 Task: Calculate the distance between San Francisco and de Young Museum.
Action: Key pressed san<Key.space>
Screenshot: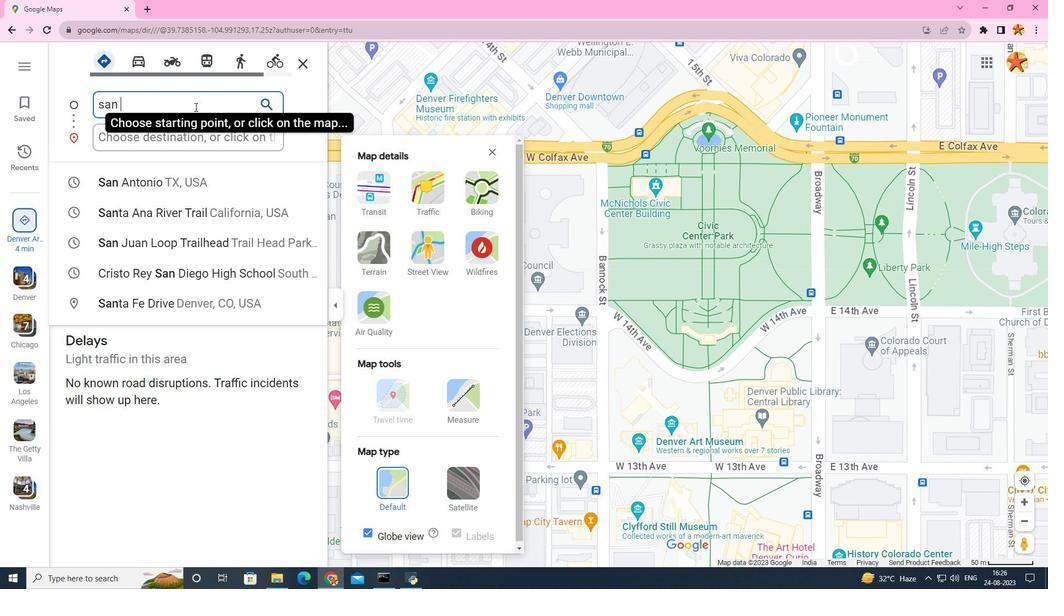 
Action: Mouse moved to (174, 94)
Screenshot: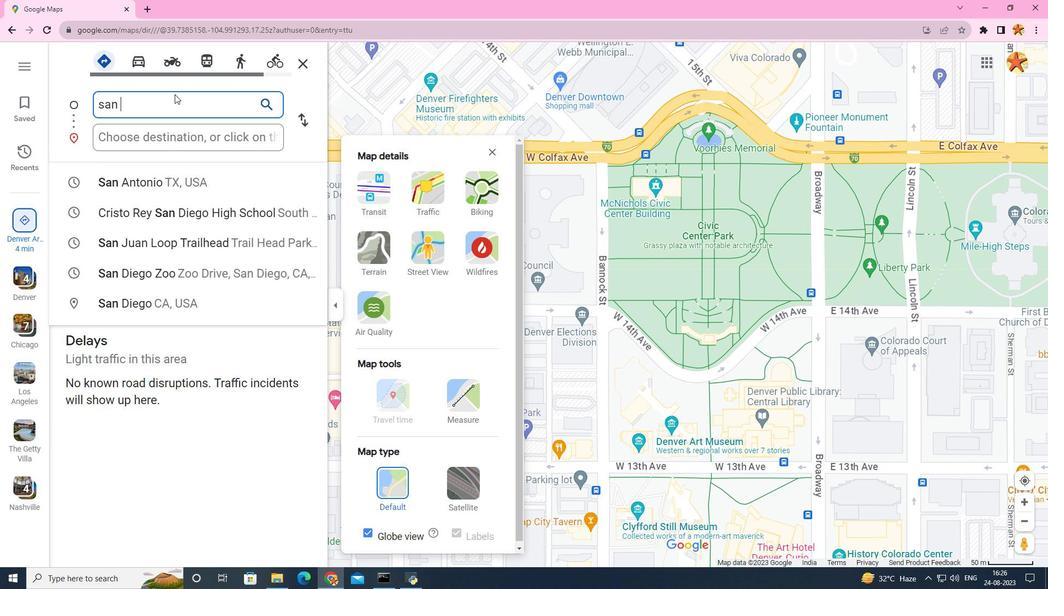 
Action: Key pressed fr
Screenshot: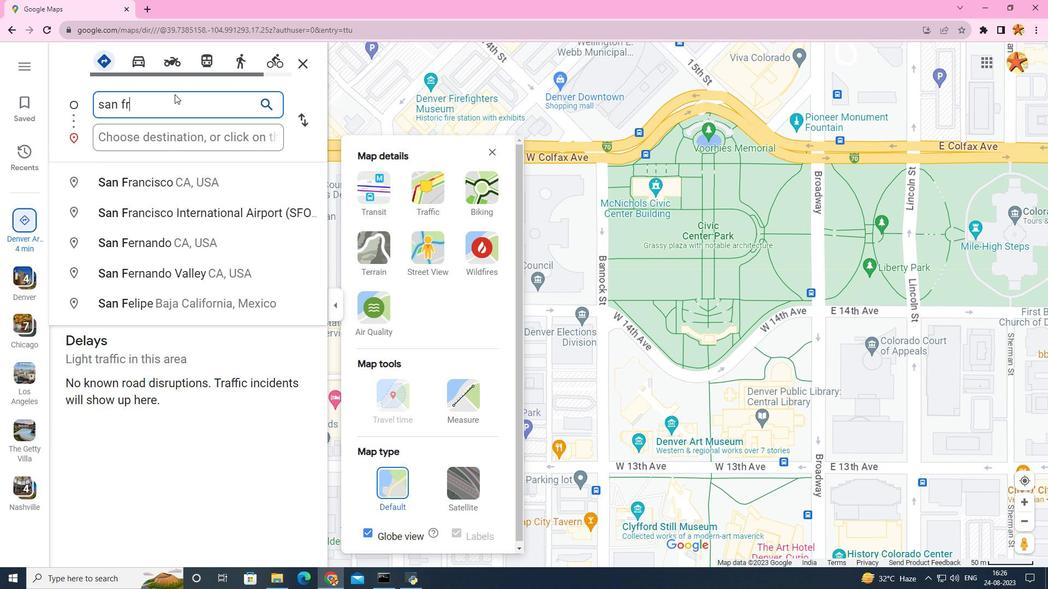 
Action: Mouse moved to (138, 180)
Screenshot: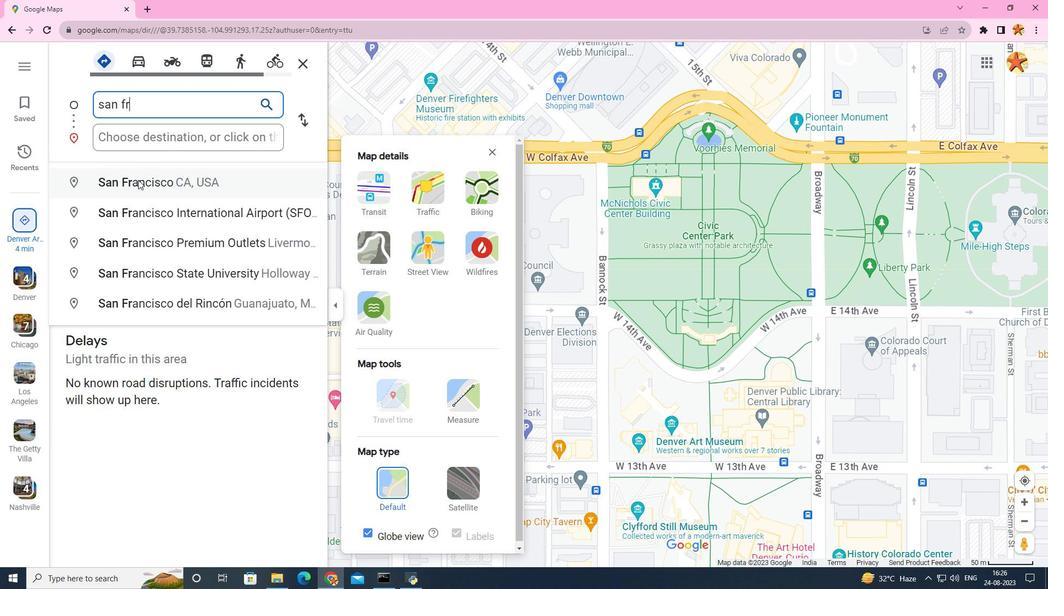 
Action: Mouse pressed left at (138, 180)
Screenshot: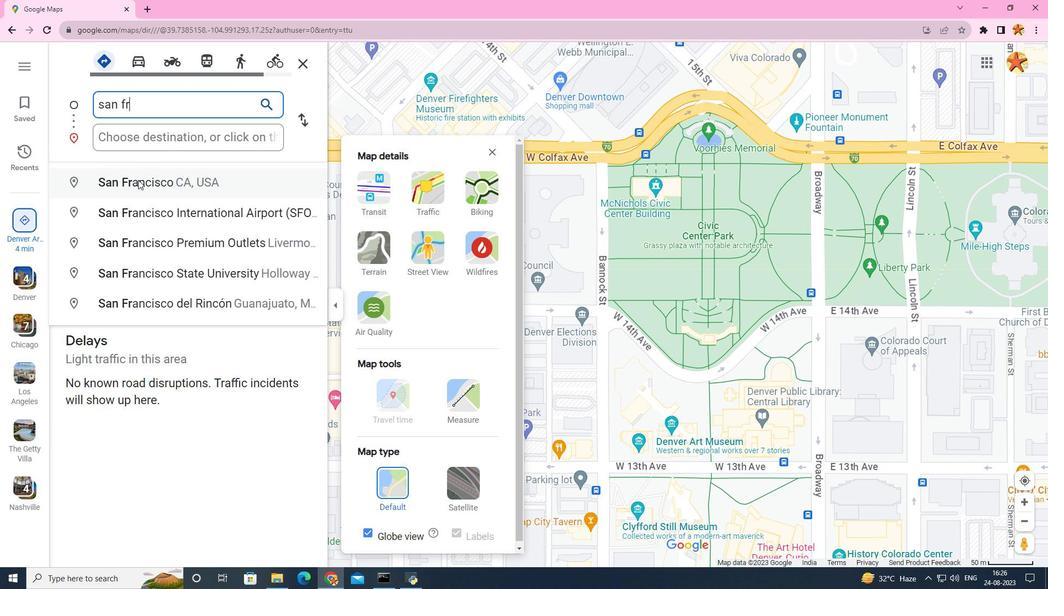 
Action: Mouse moved to (140, 131)
Screenshot: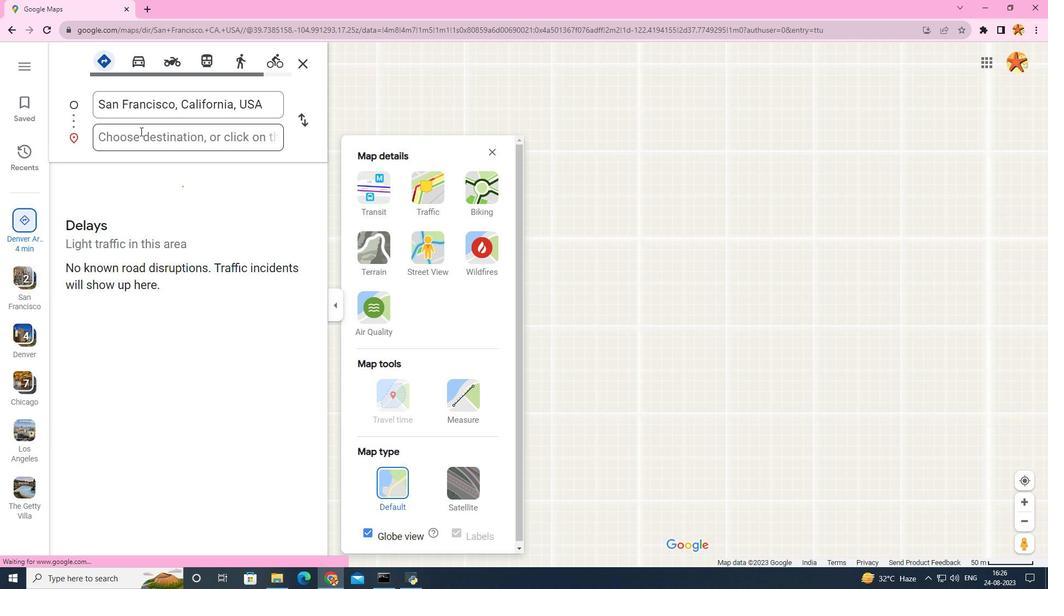 
Action: Mouse pressed left at (140, 131)
Screenshot: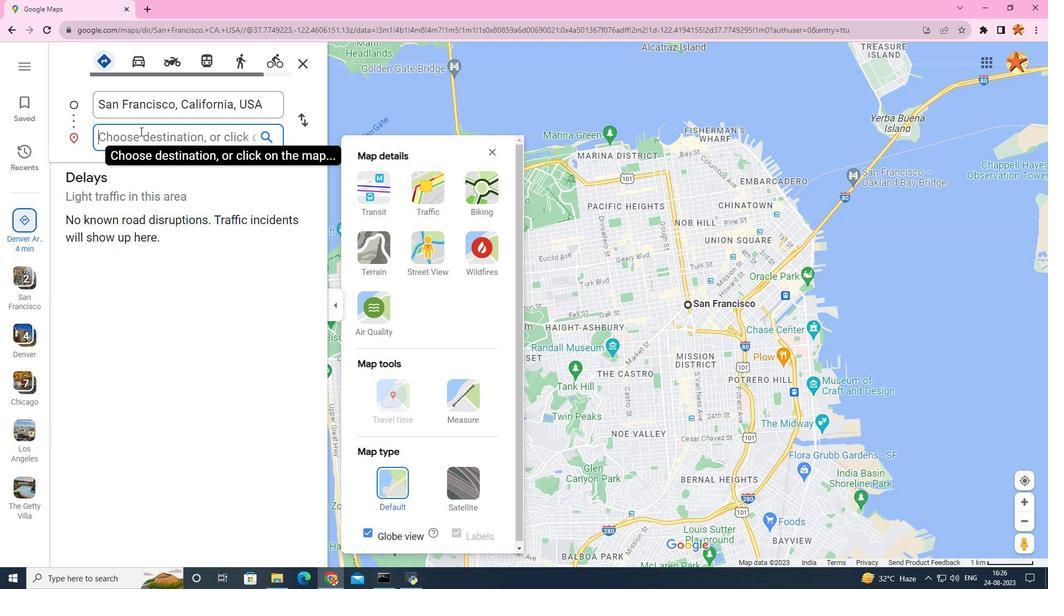 
Action: Mouse moved to (144, 126)
Screenshot: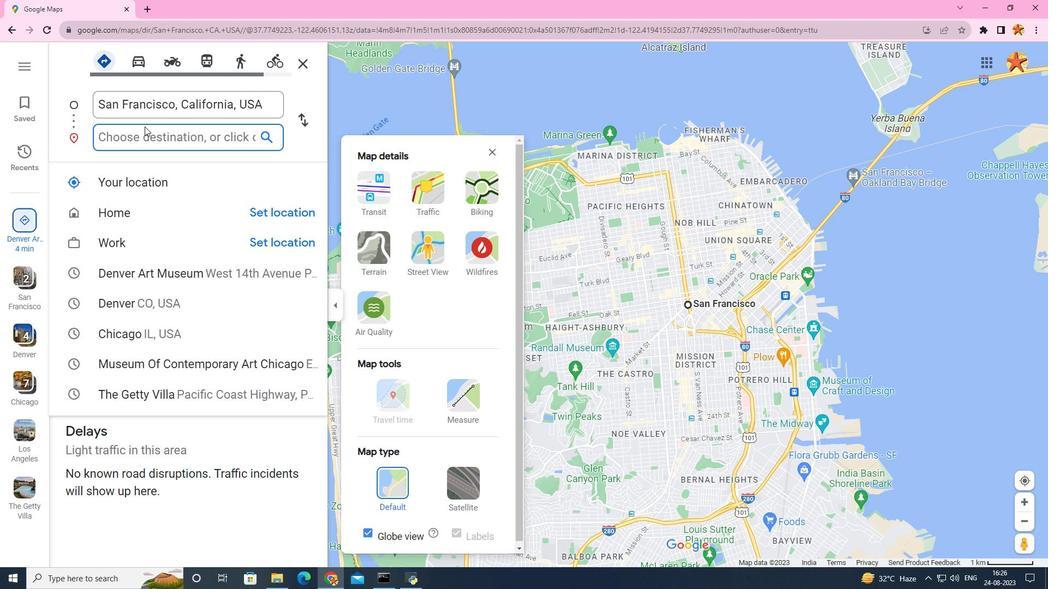 
Action: Key pressed de<Key.space>
Screenshot: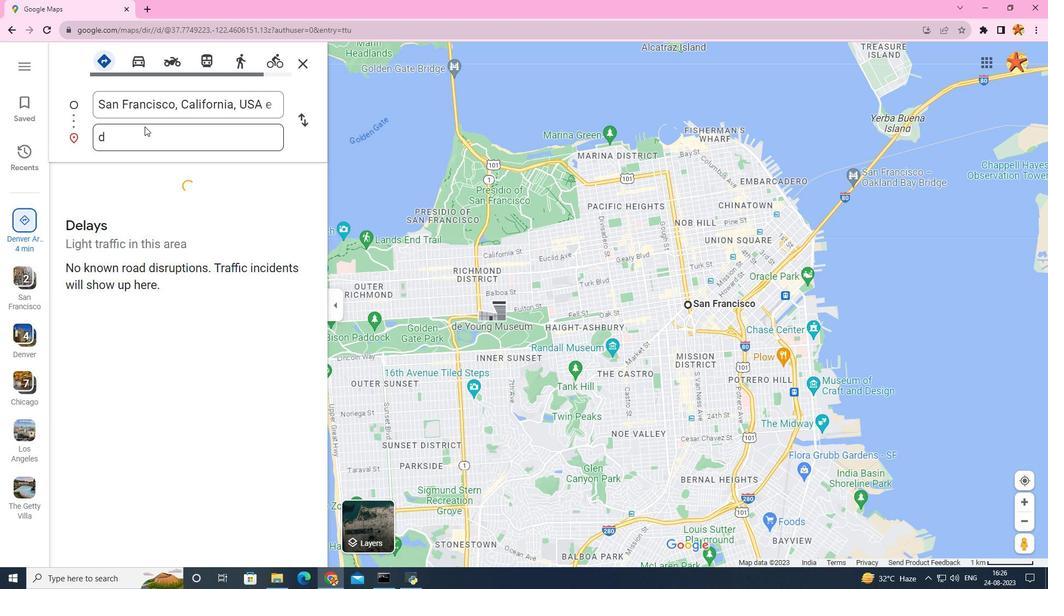 
Action: Mouse moved to (161, 162)
Screenshot: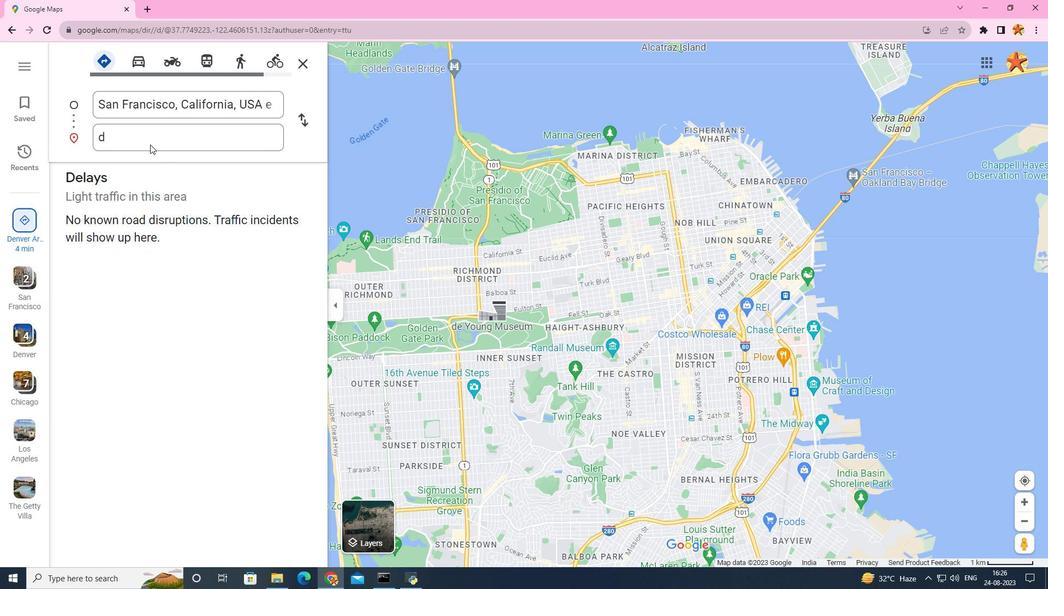 
Action: Mouse pressed left at (162, 162)
Screenshot: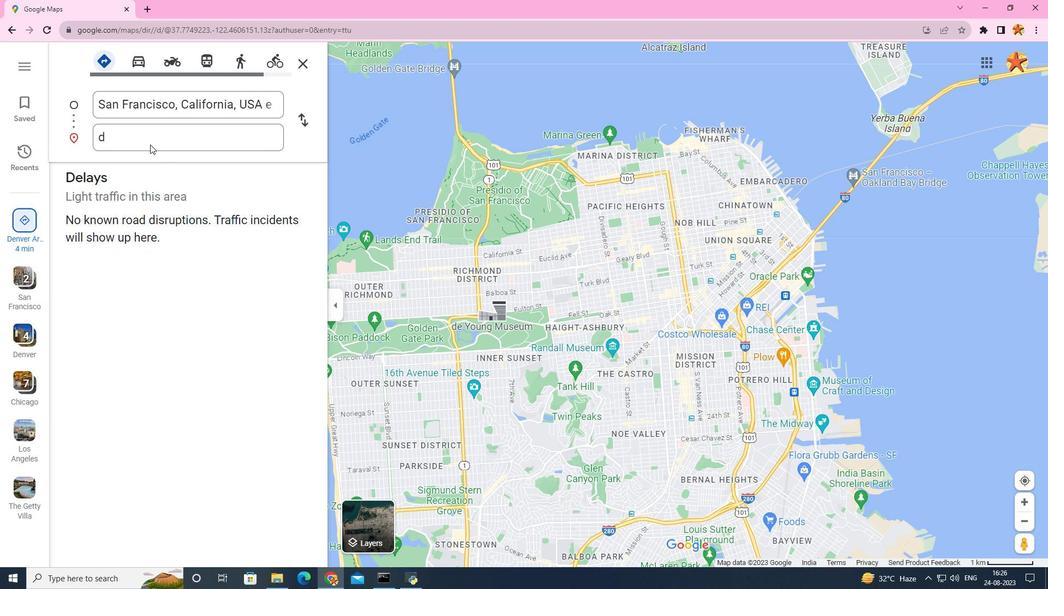 
Action: Mouse moved to (147, 139)
Screenshot: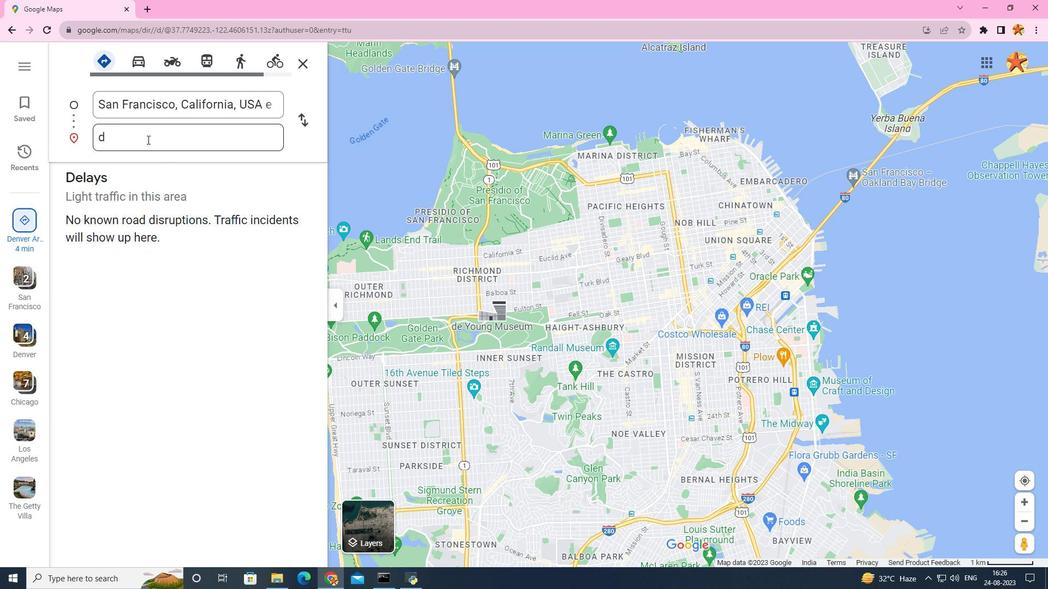 
Action: Mouse pressed left at (147, 139)
Screenshot: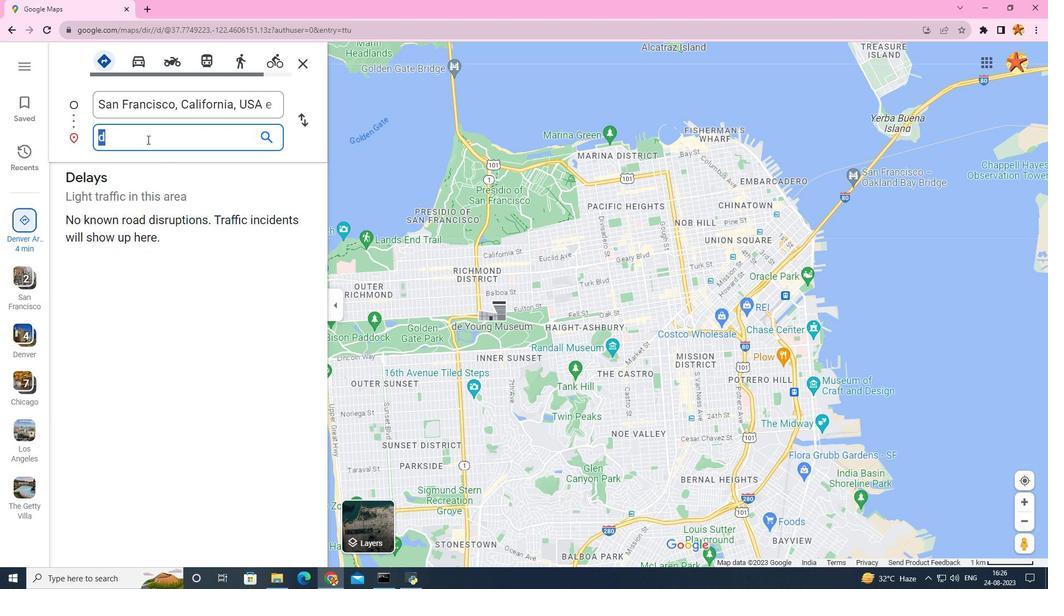 
Action: Mouse pressed left at (147, 139)
Screenshot: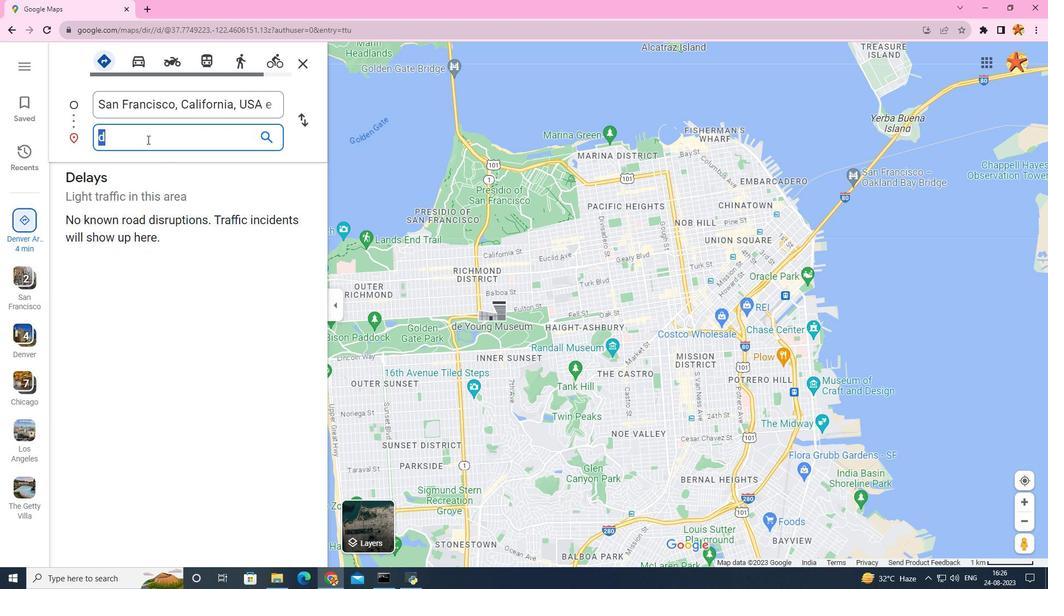 
Action: Mouse moved to (147, 139)
Screenshot: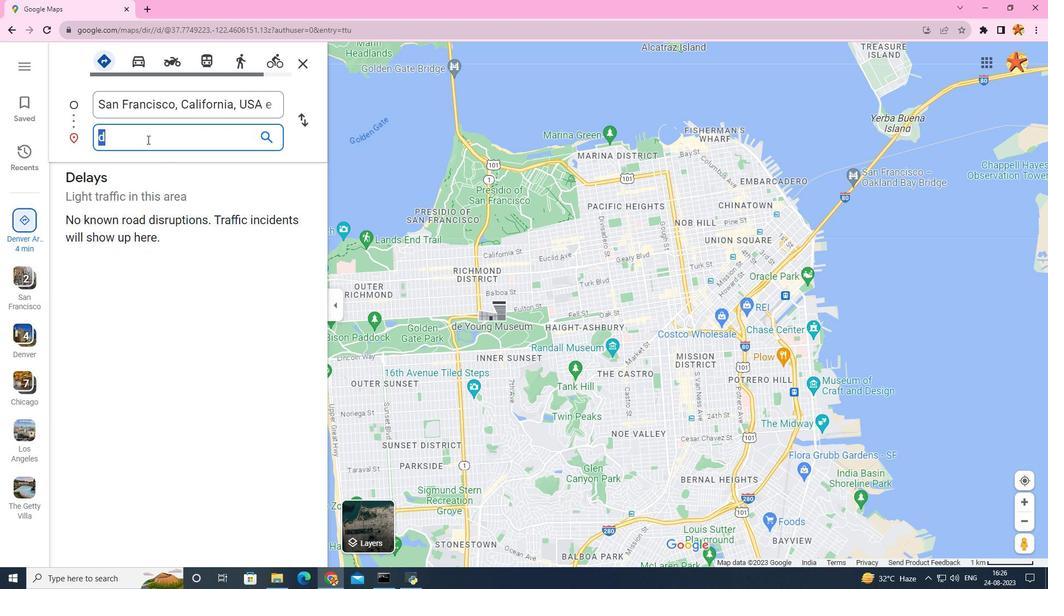 
Action: Mouse pressed left at (147, 139)
Screenshot: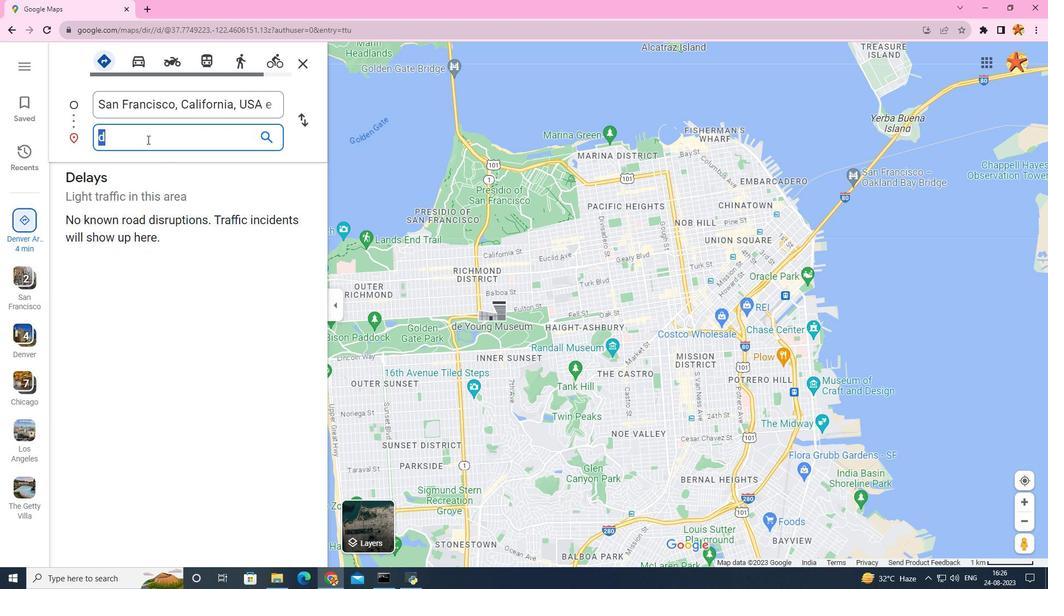 
Action: Mouse moved to (137, 140)
Screenshot: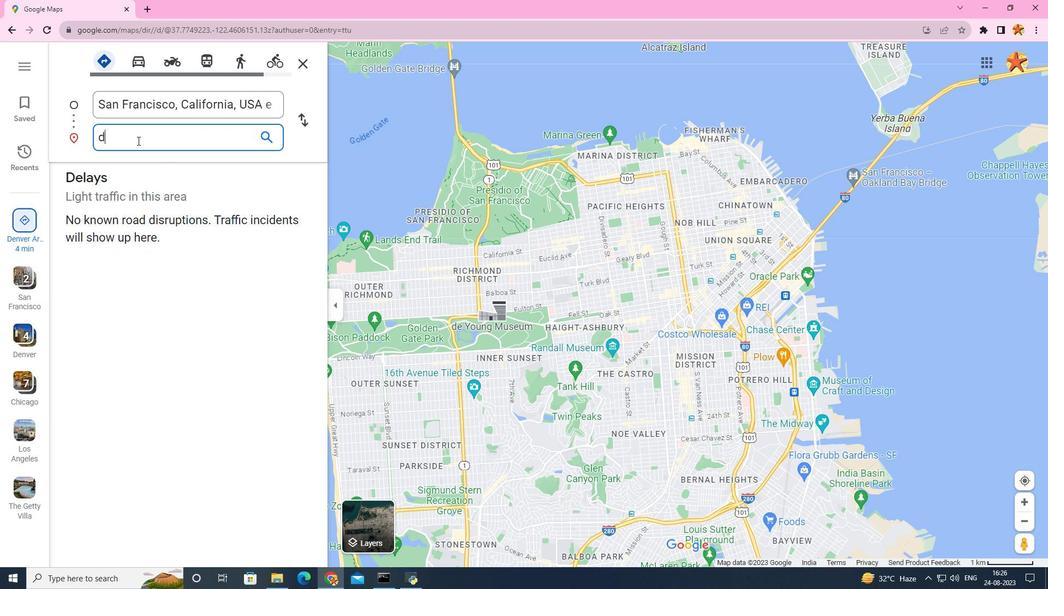 
Action: Key pressed e
Screenshot: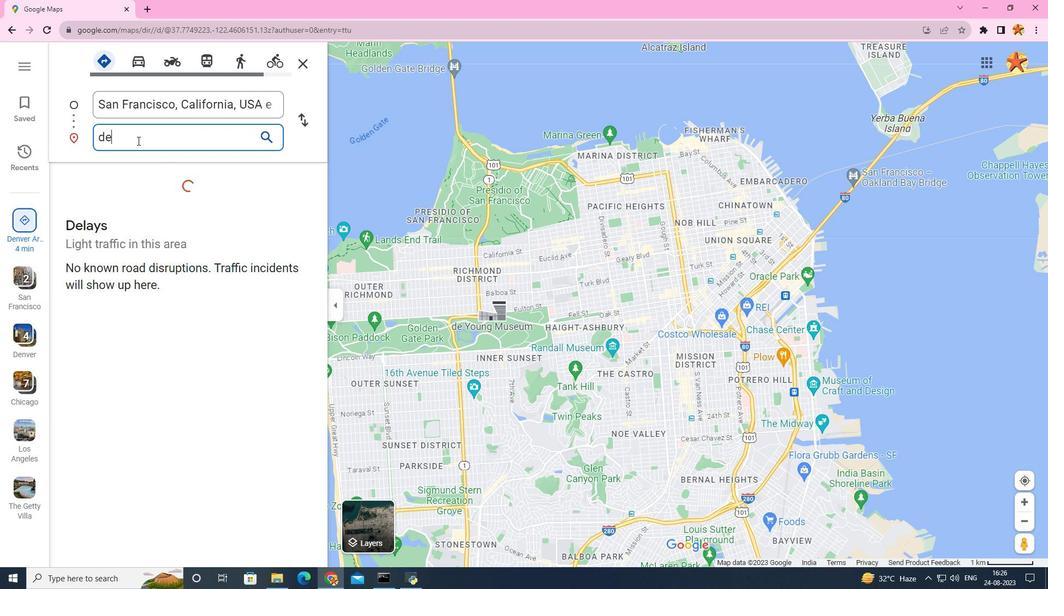 
Action: Mouse pressed left at (137, 140)
Screenshot: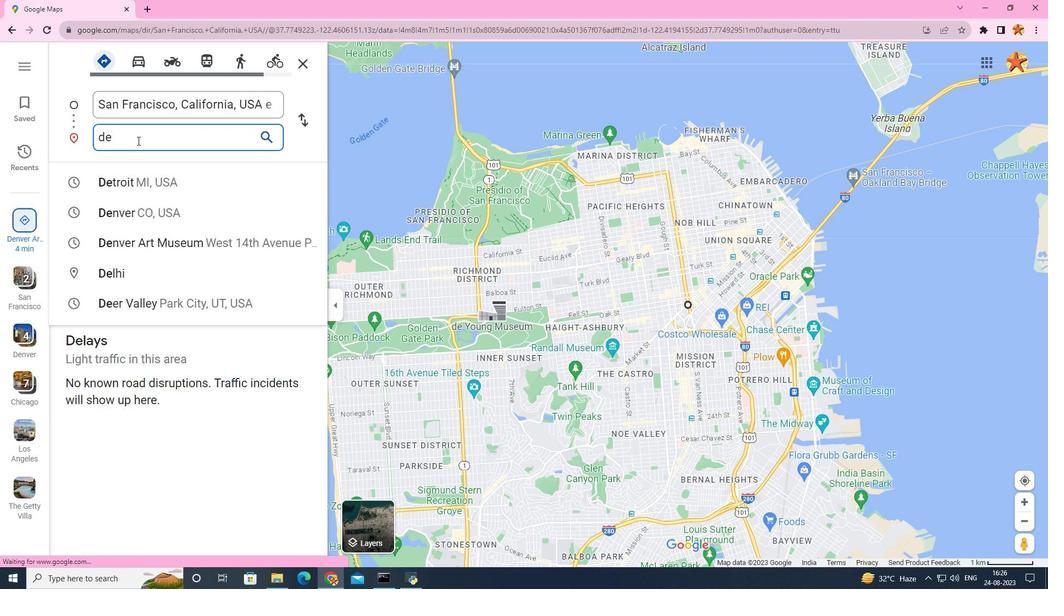 
Action: Key pressed <Key.space>
Screenshot: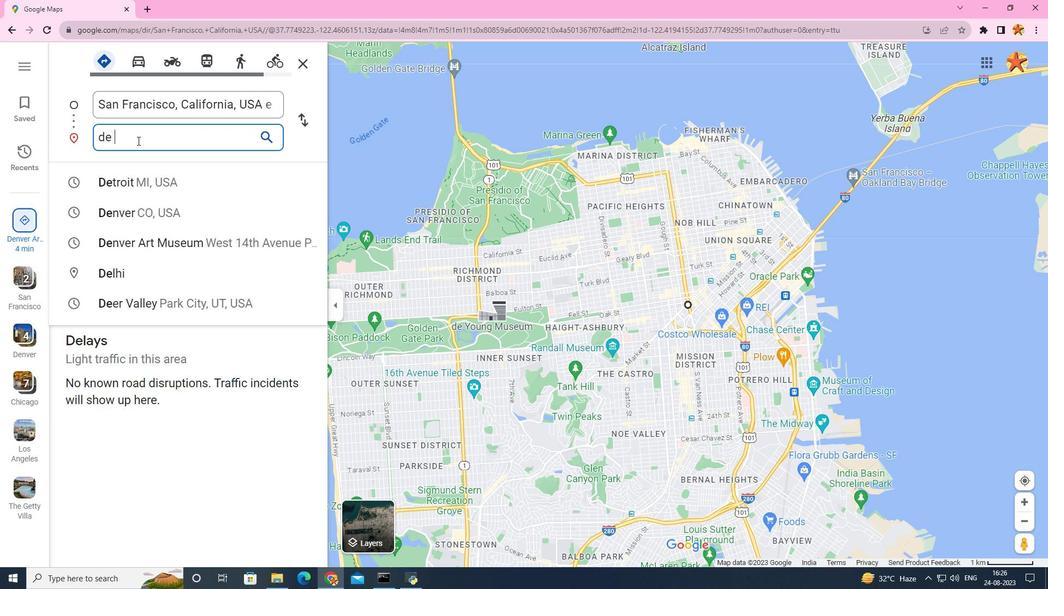 
Action: Mouse moved to (136, 172)
Screenshot: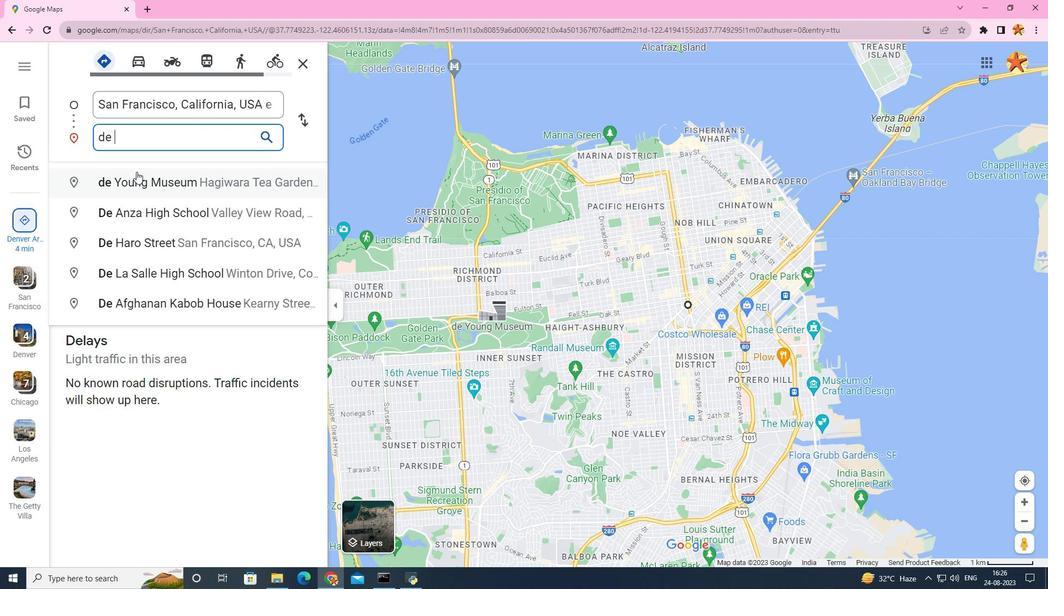 
Action: Mouse pressed left at (136, 172)
Screenshot: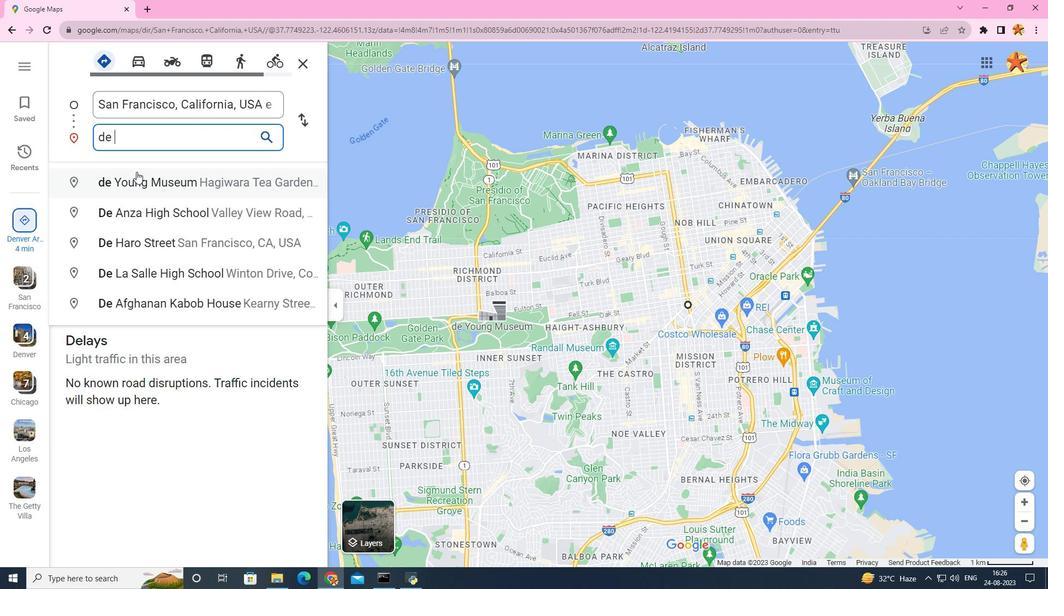 
Action: Mouse moved to (588, 522)
Screenshot: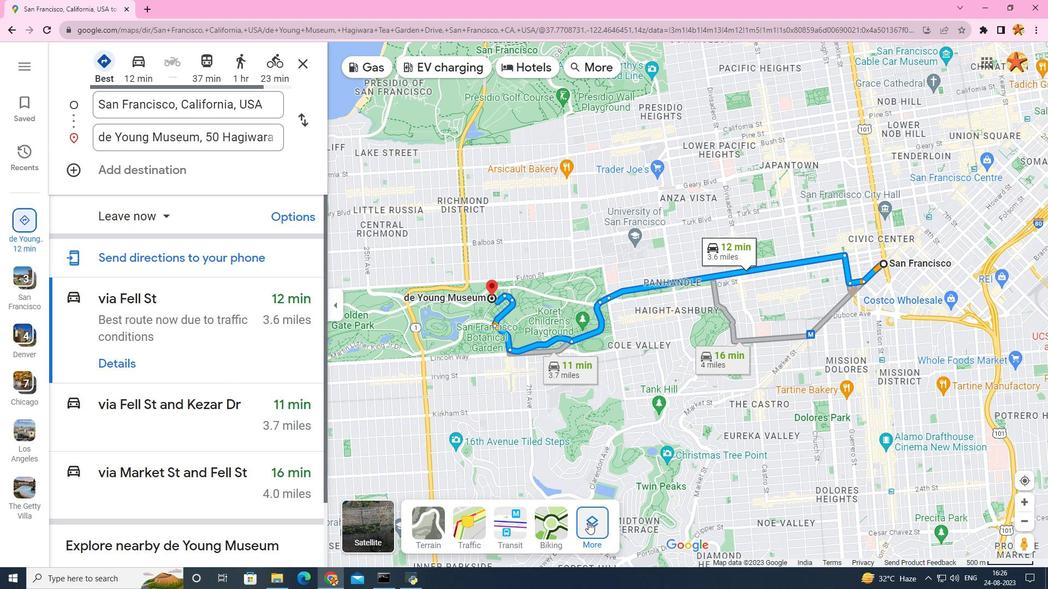 
Action: Mouse pressed left at (588, 522)
Screenshot: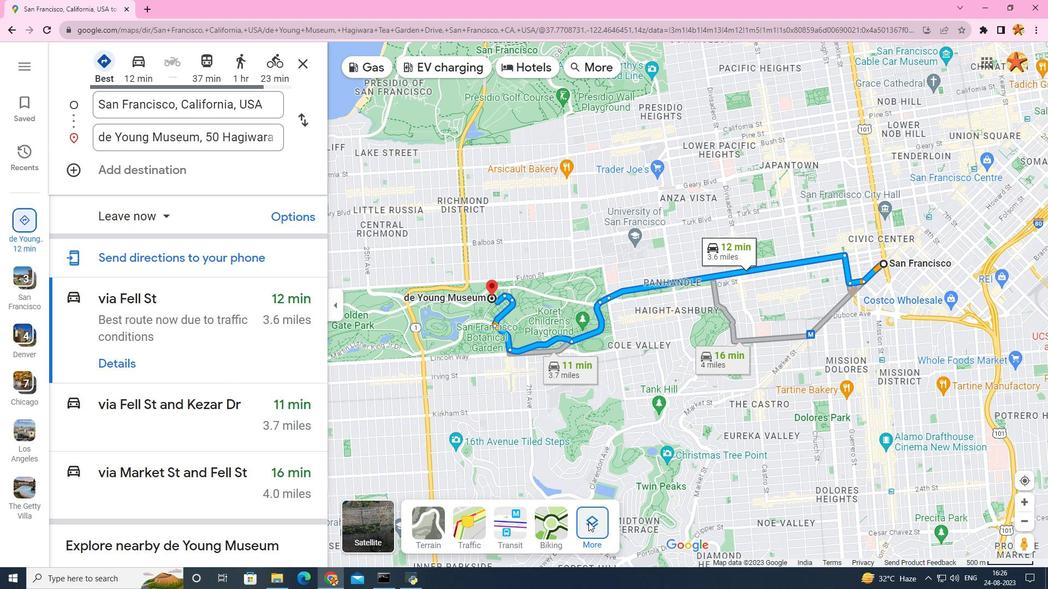 
Action: Mouse moved to (455, 390)
Screenshot: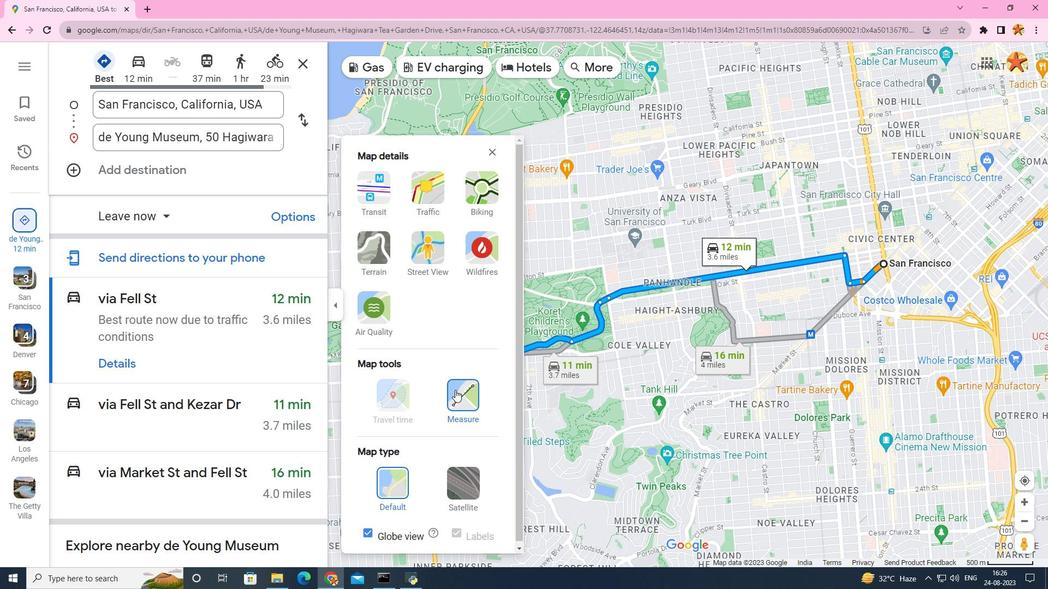 
Action: Mouse pressed left at (455, 390)
Screenshot: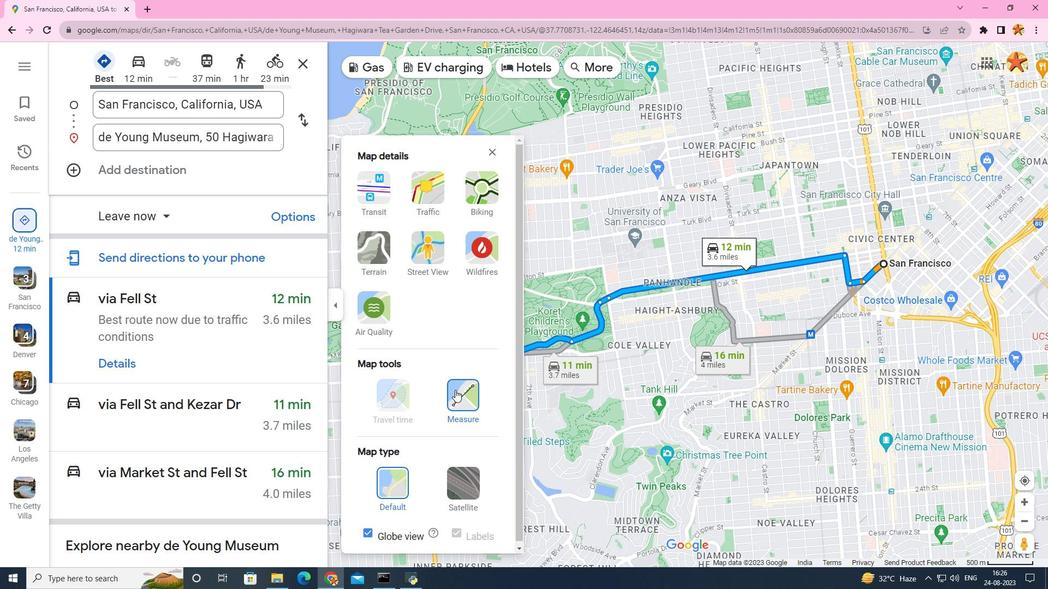 
Action: Mouse moved to (743, 370)
Screenshot: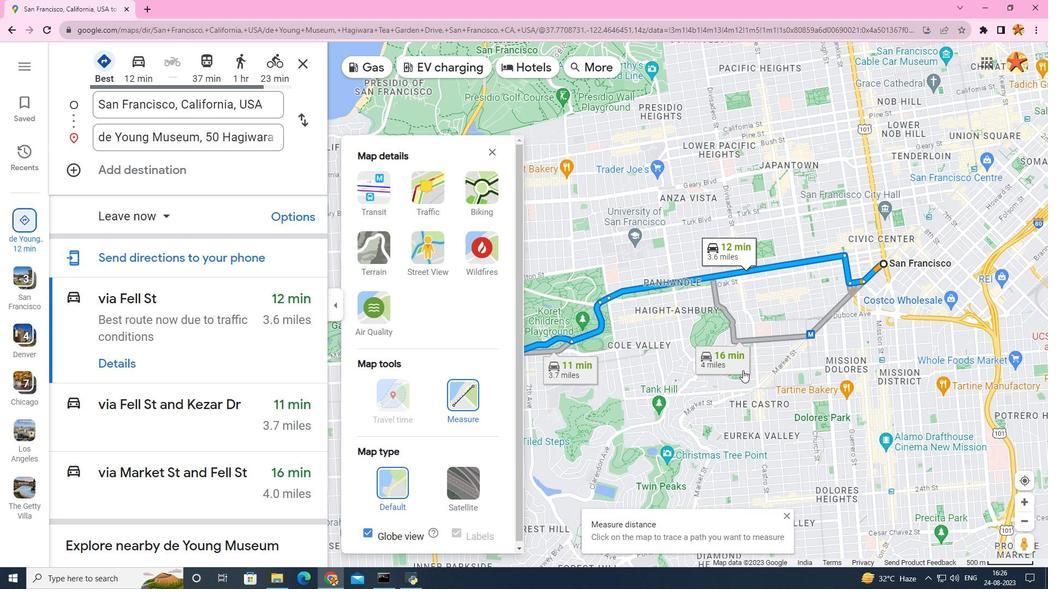 
Action: Mouse scrolled (743, 370) with delta (0, 0)
Screenshot: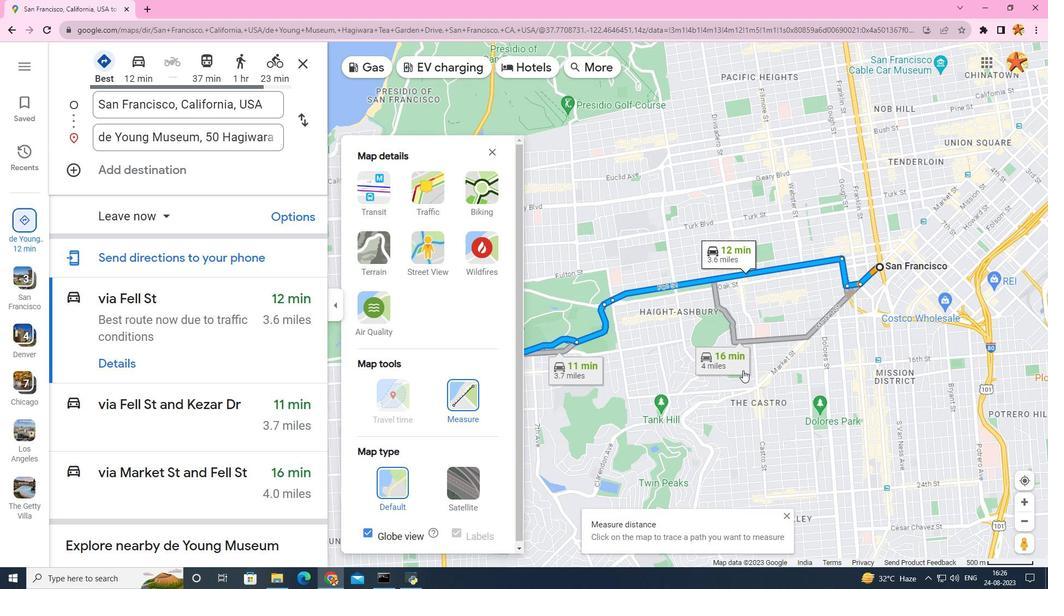 
Action: Mouse scrolled (743, 370) with delta (0, 0)
Screenshot: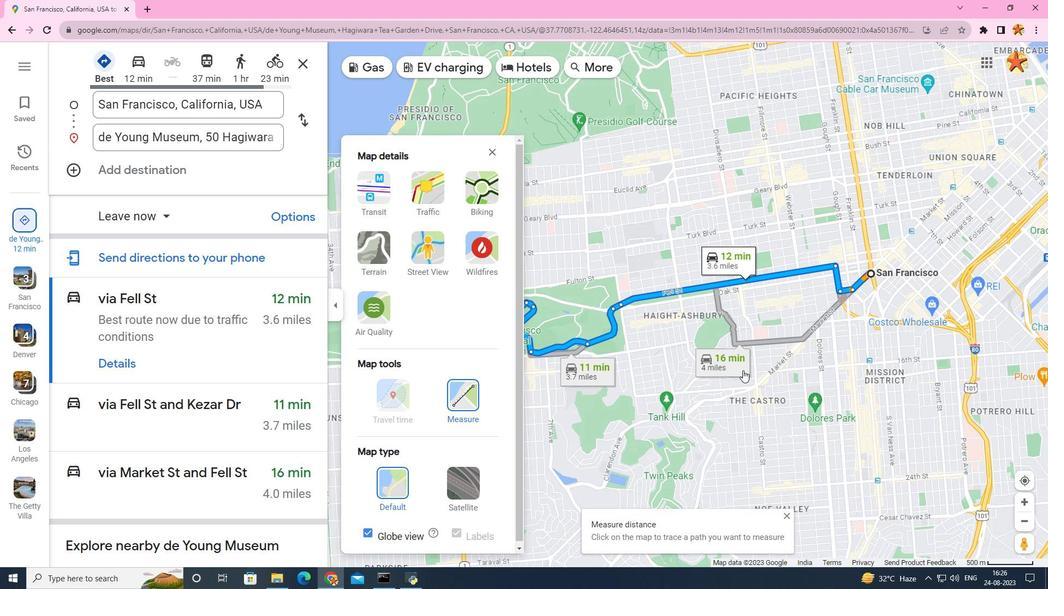 
Action: Mouse scrolled (743, 370) with delta (0, 0)
Screenshot: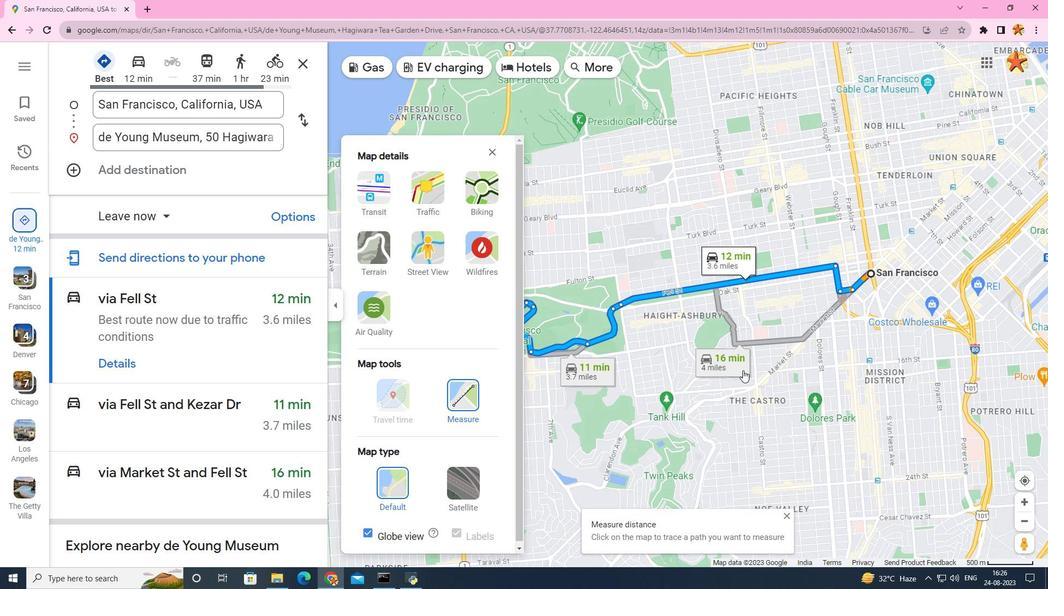 
Action: Mouse moved to (827, 305)
Screenshot: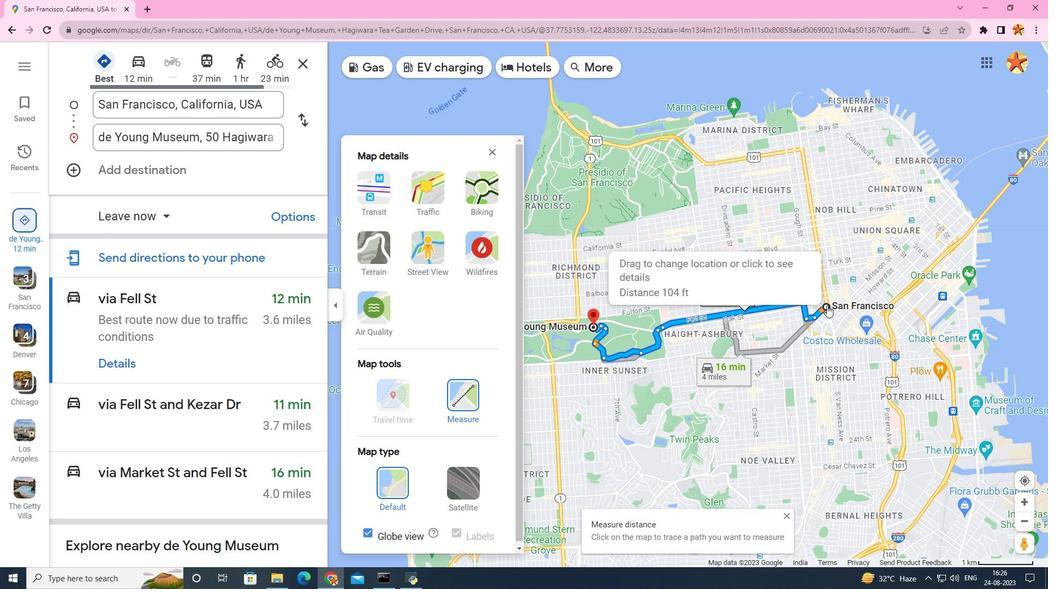 
Action: Mouse pressed left at (827, 305)
Screenshot: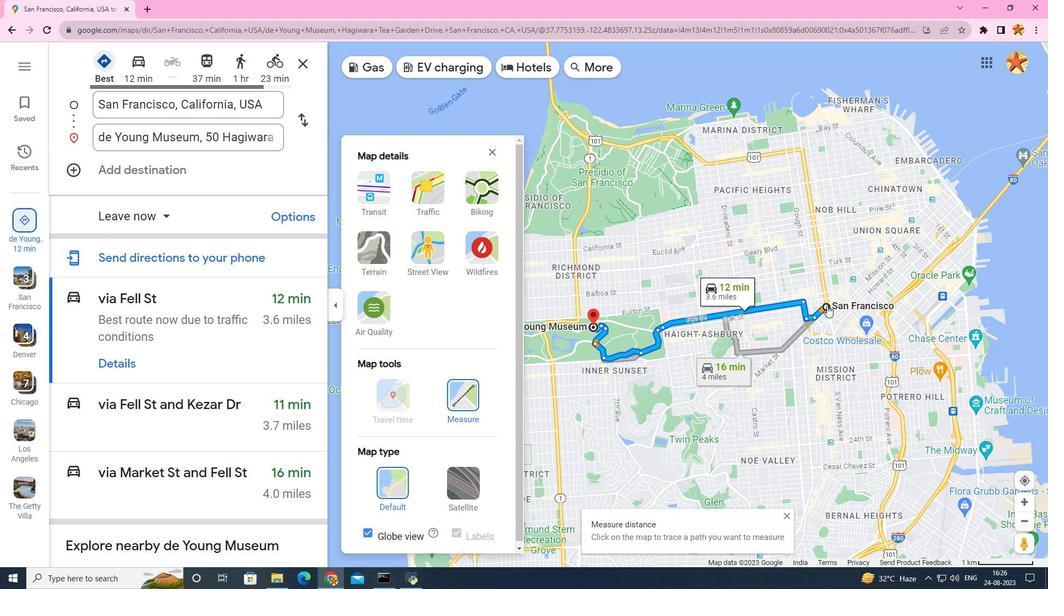 
Action: Mouse moved to (594, 327)
Screenshot: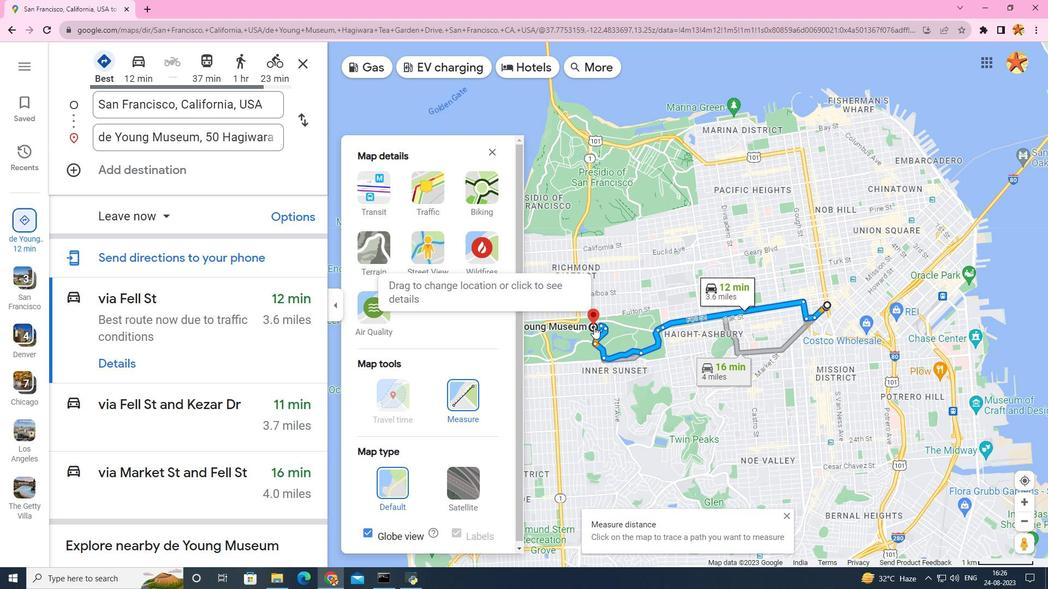 
Action: Mouse pressed left at (594, 327)
Screenshot: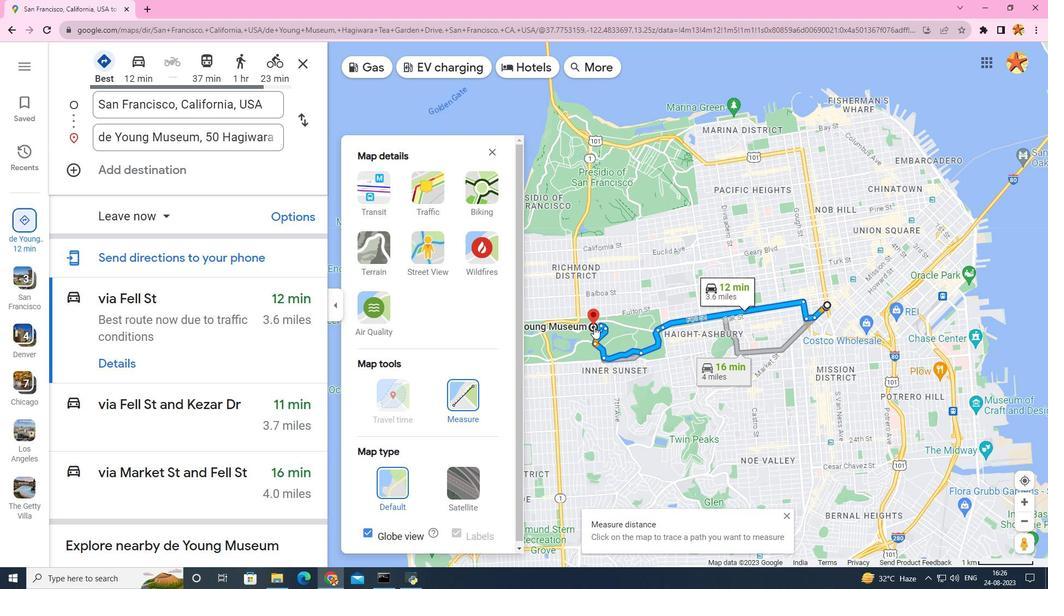 
Action: Mouse moved to (593, 354)
Screenshot: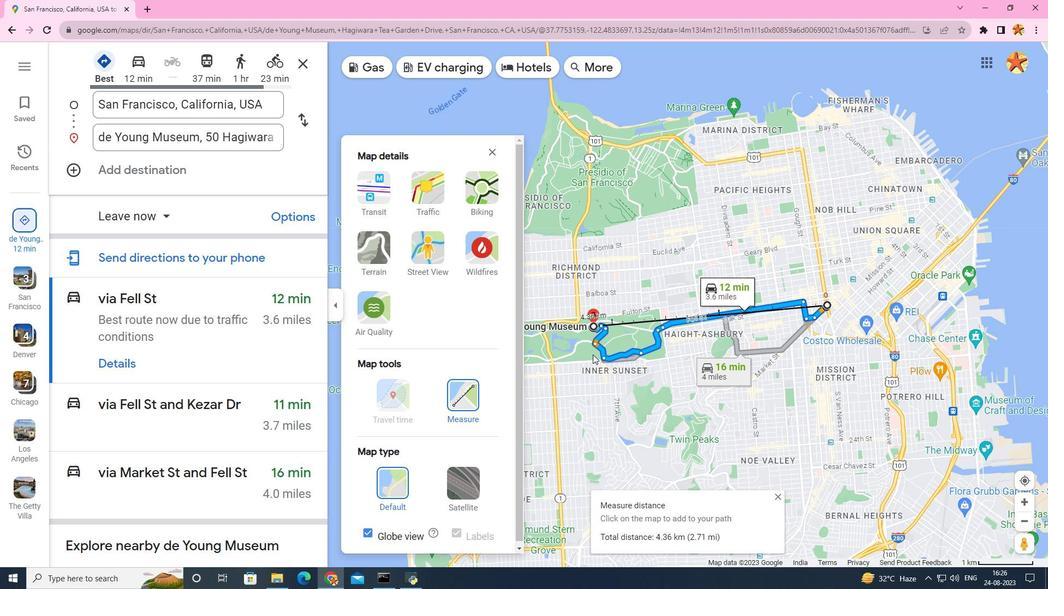 
Action: Mouse scrolled (593, 355) with delta (0, 0)
Screenshot: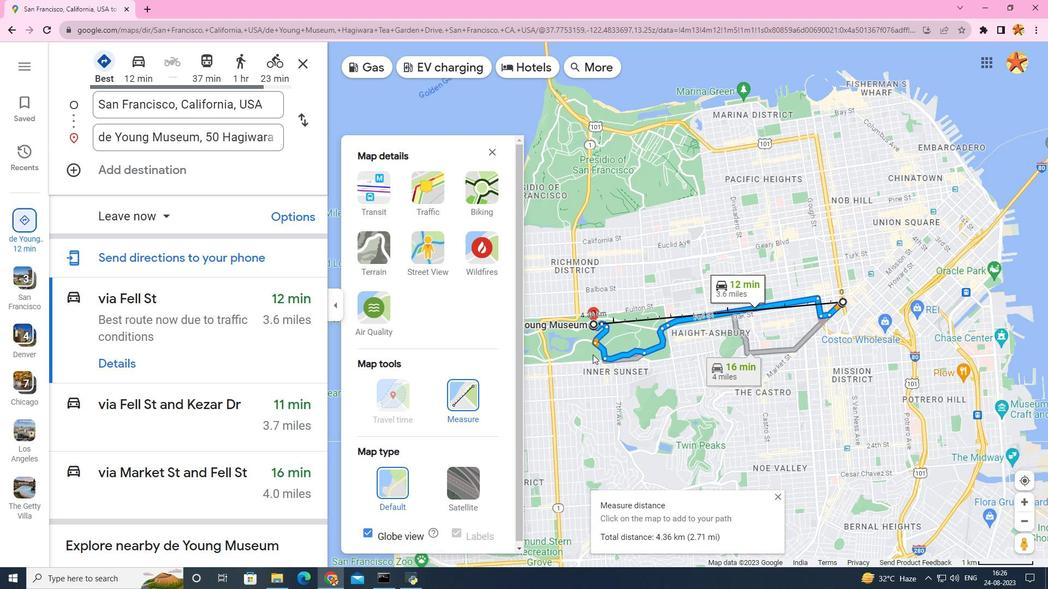 
Action: Mouse scrolled (593, 355) with delta (0, 0)
Screenshot: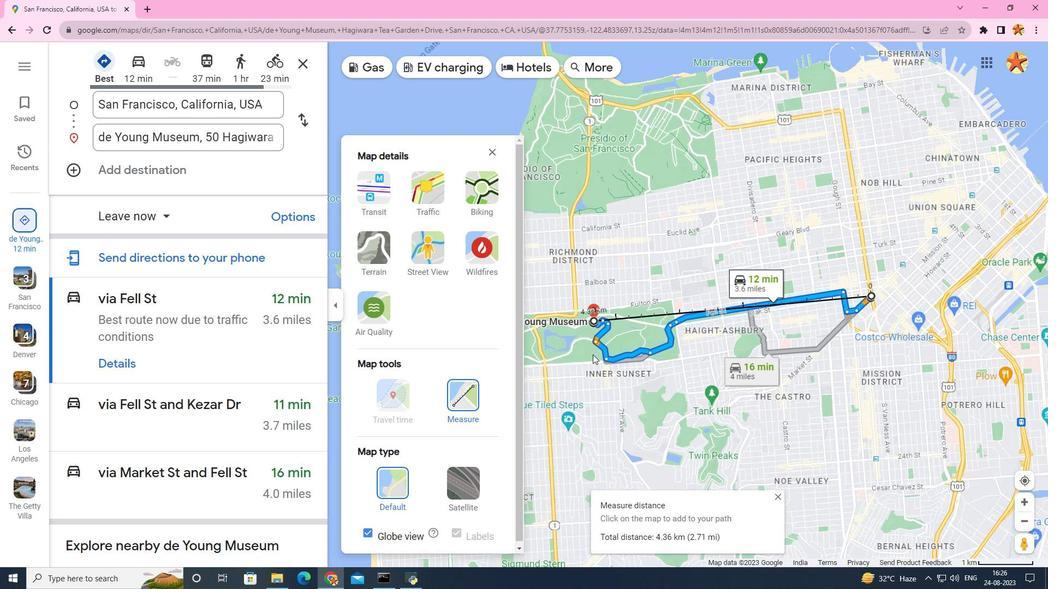 
